 Task: Add Kevin's Natural Foods Chicken Marsala to the cart.
Action: Mouse moved to (22, 136)
Screenshot: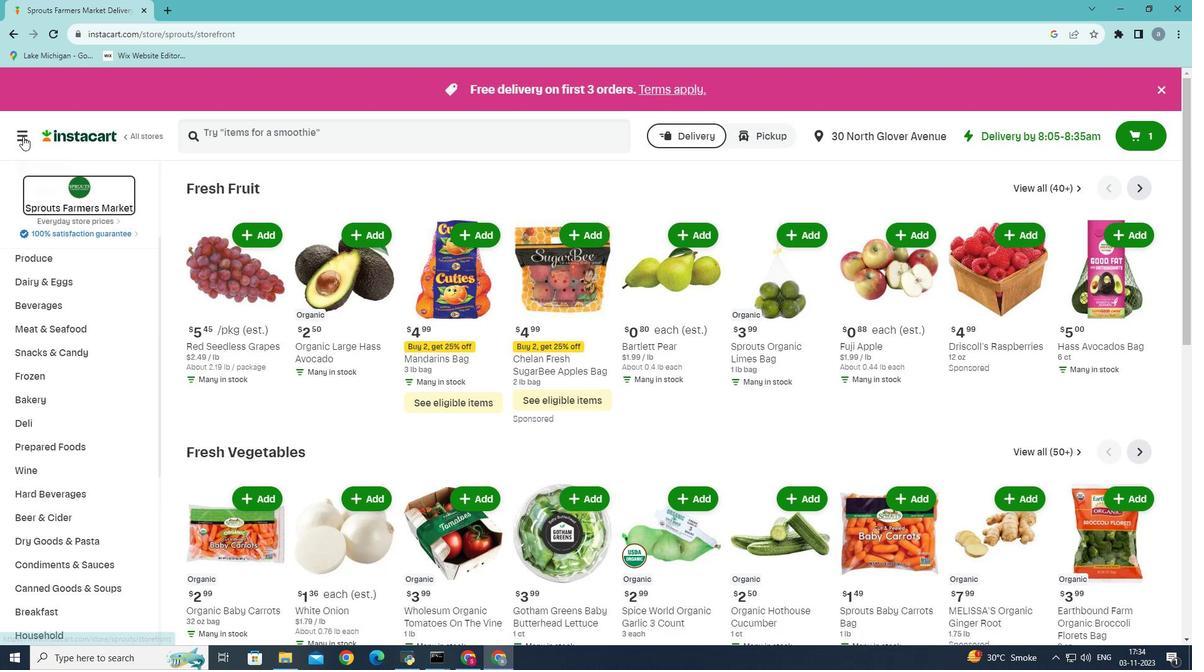 
Action: Mouse pressed left at (22, 136)
Screenshot: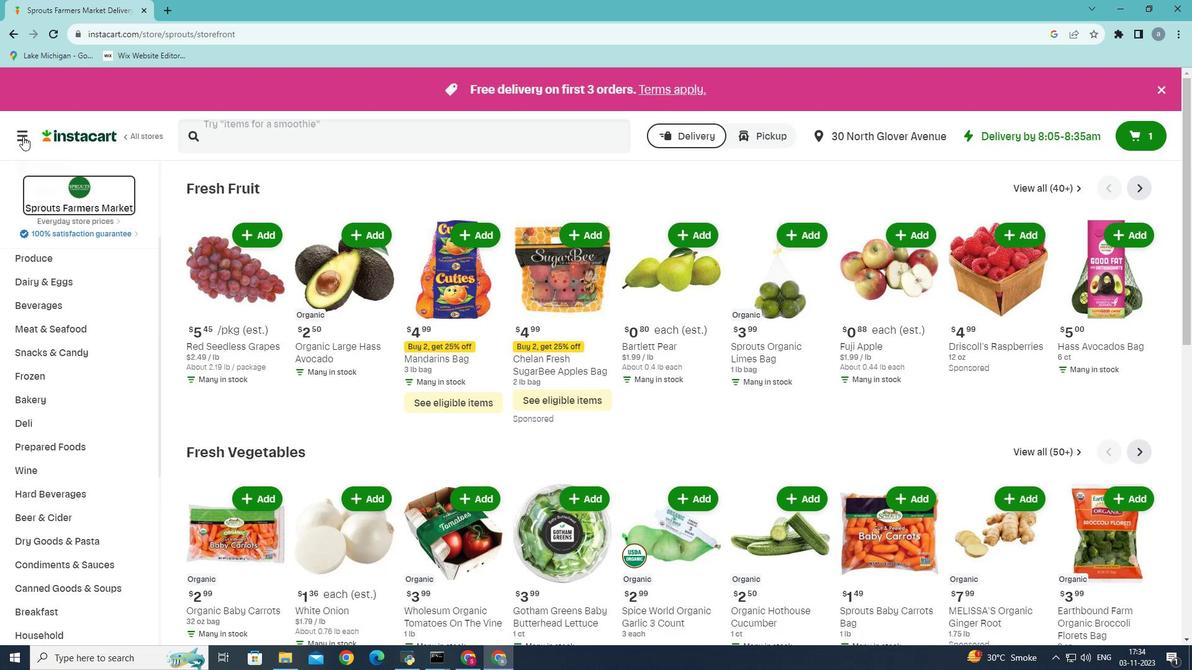 
Action: Mouse moved to (53, 344)
Screenshot: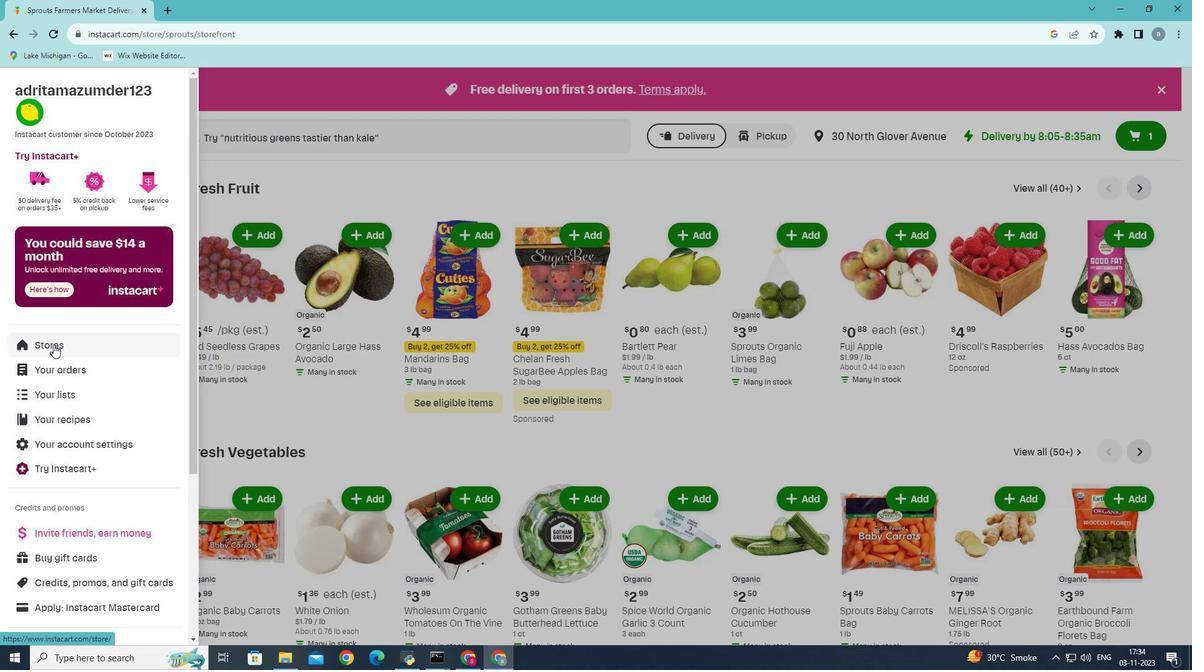 
Action: Mouse pressed left at (53, 344)
Screenshot: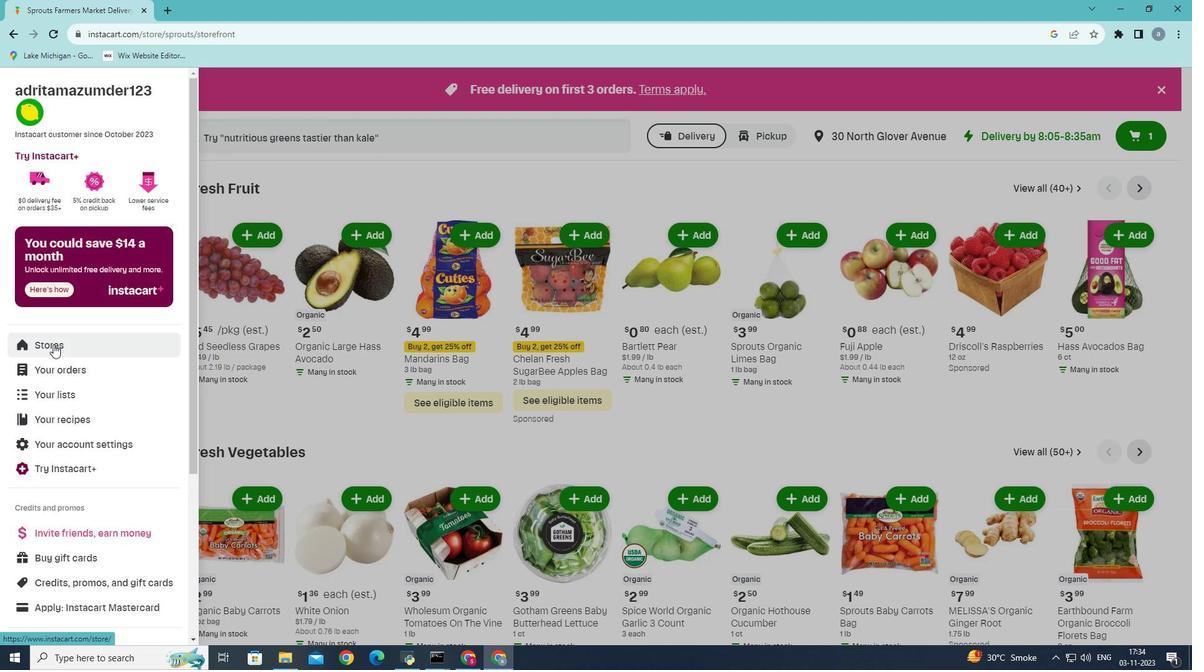 
Action: Mouse moved to (281, 135)
Screenshot: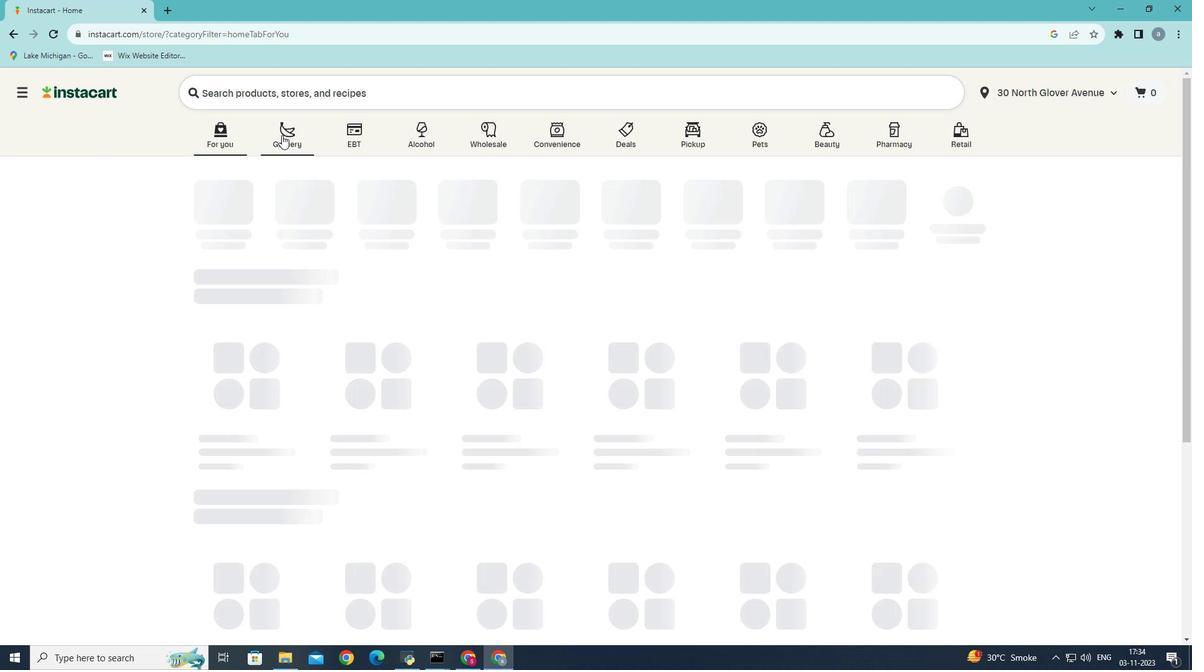 
Action: Mouse pressed left at (281, 135)
Screenshot: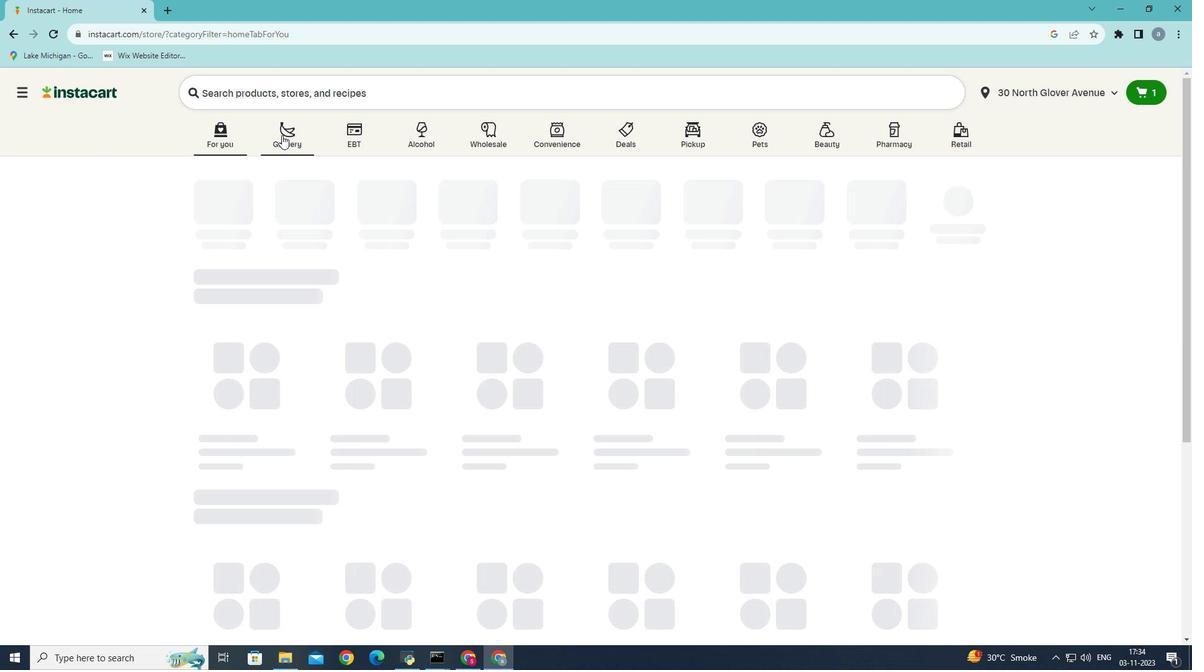 
Action: Mouse moved to (291, 375)
Screenshot: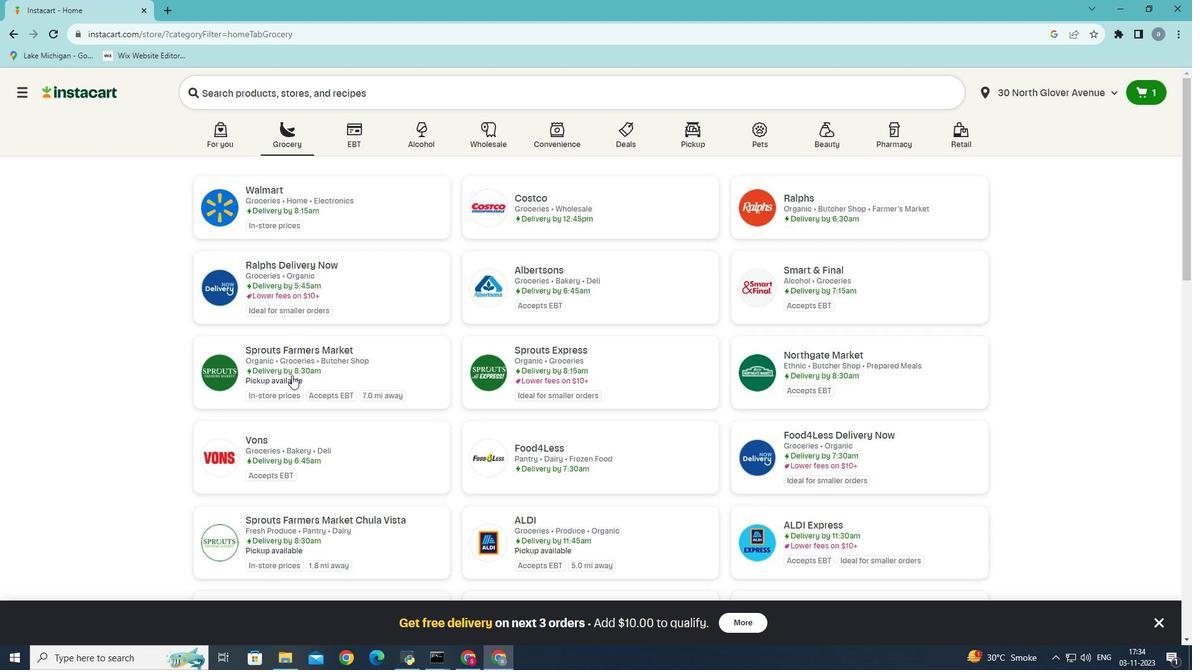 
Action: Mouse pressed left at (291, 375)
Screenshot: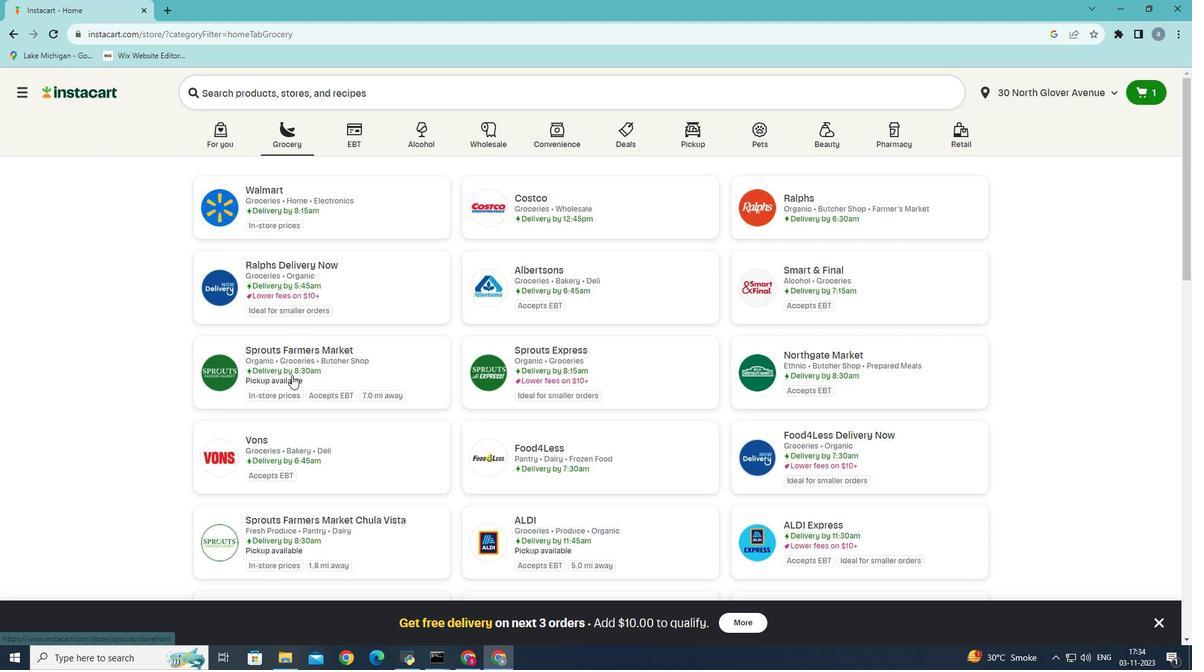 
Action: Mouse moved to (68, 574)
Screenshot: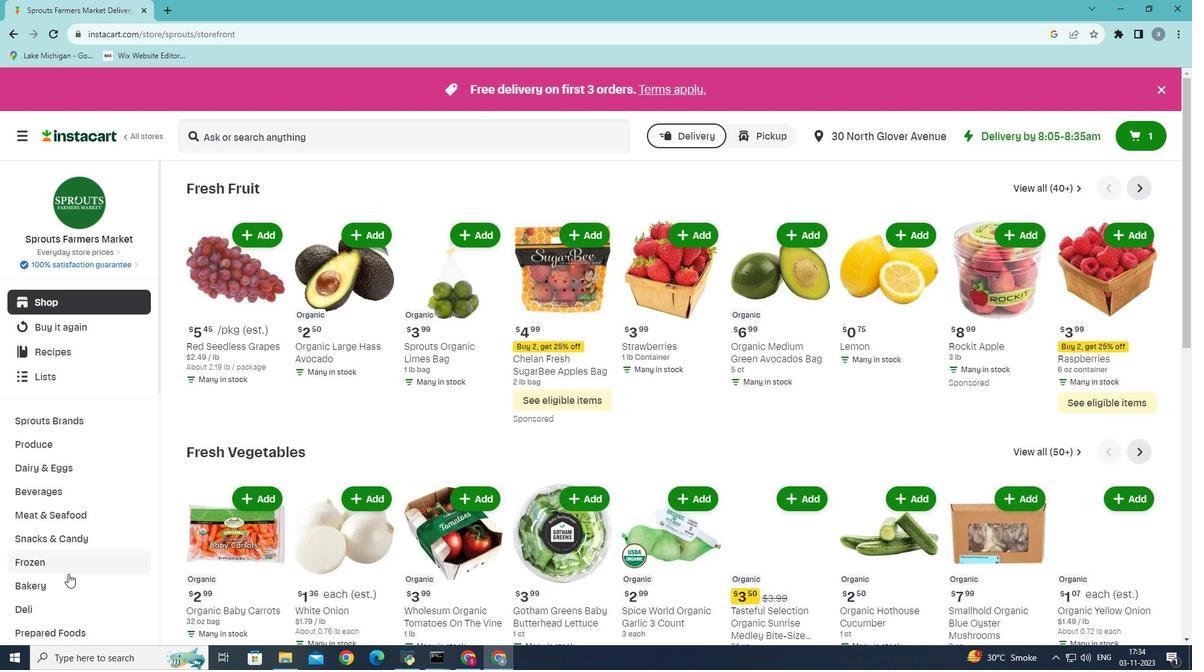 
Action: Mouse scrolled (68, 573) with delta (0, 0)
Screenshot: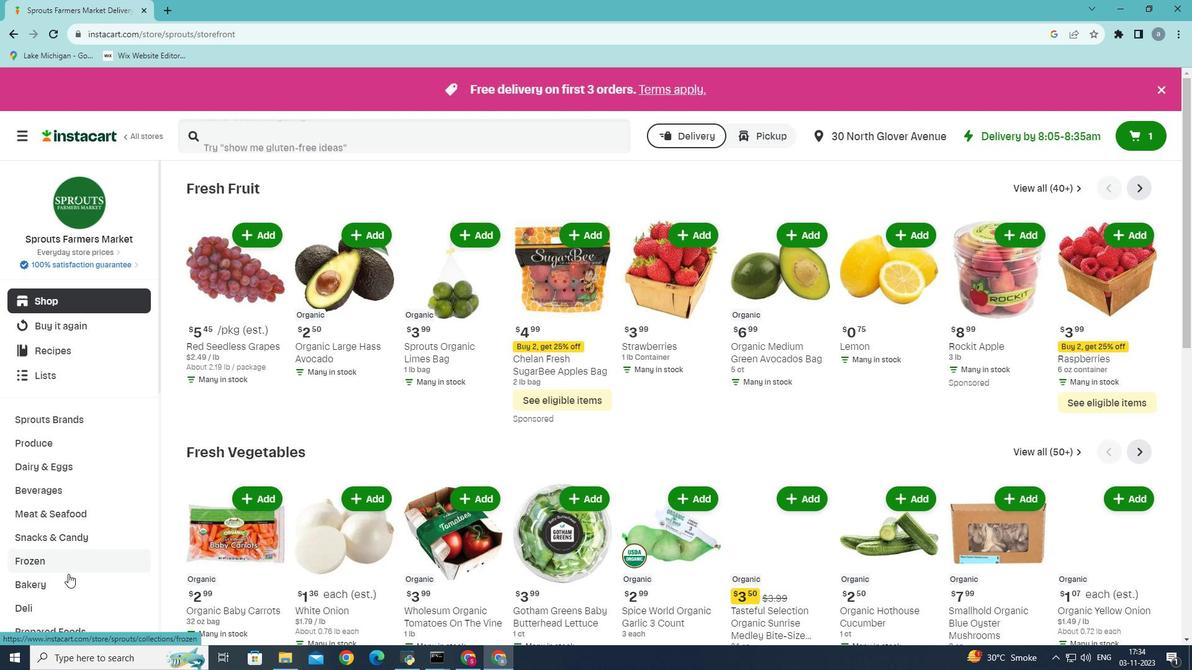 
Action: Mouse scrolled (68, 573) with delta (0, 0)
Screenshot: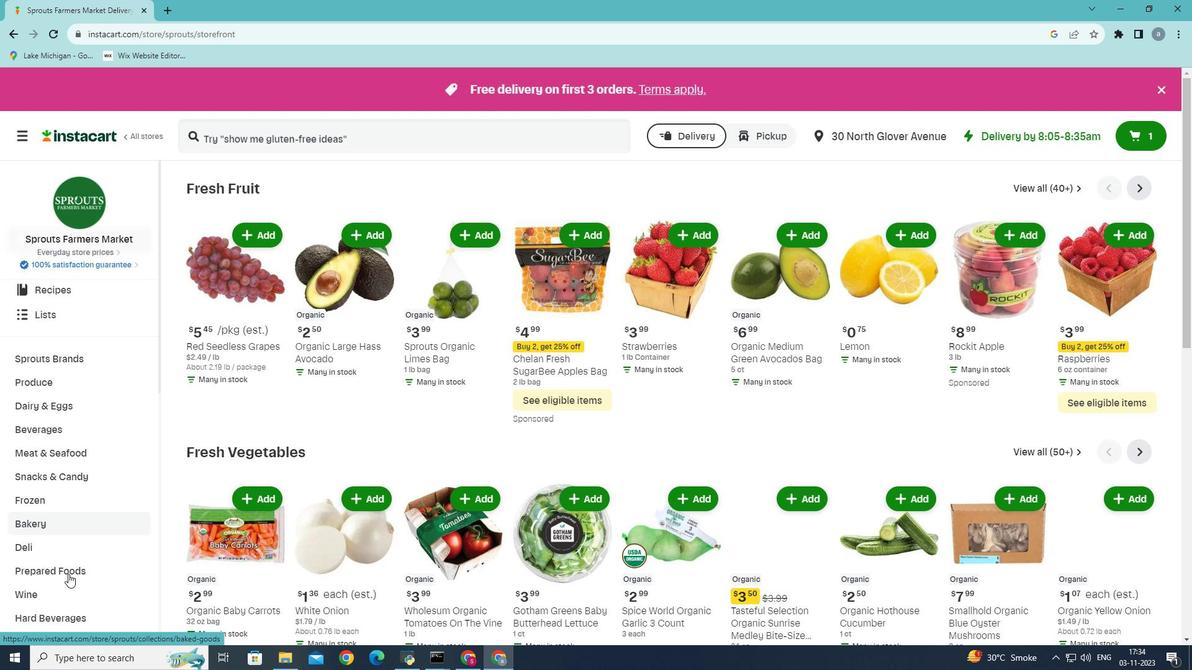 
Action: Mouse moved to (66, 516)
Screenshot: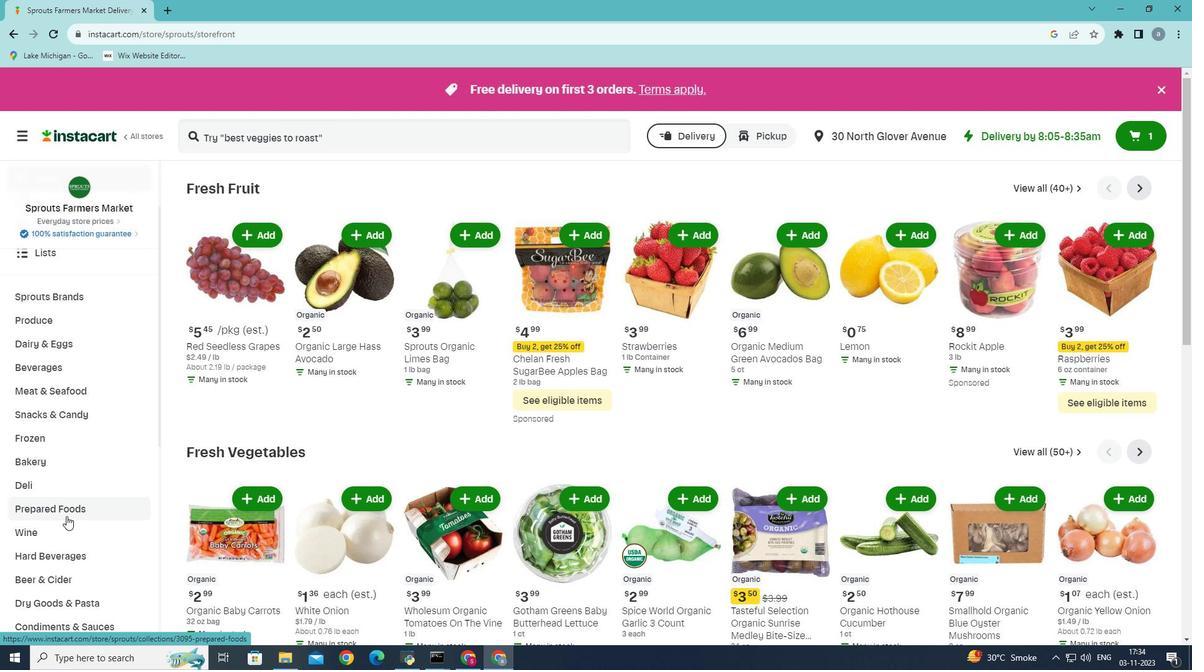 
Action: Mouse pressed left at (66, 516)
Screenshot: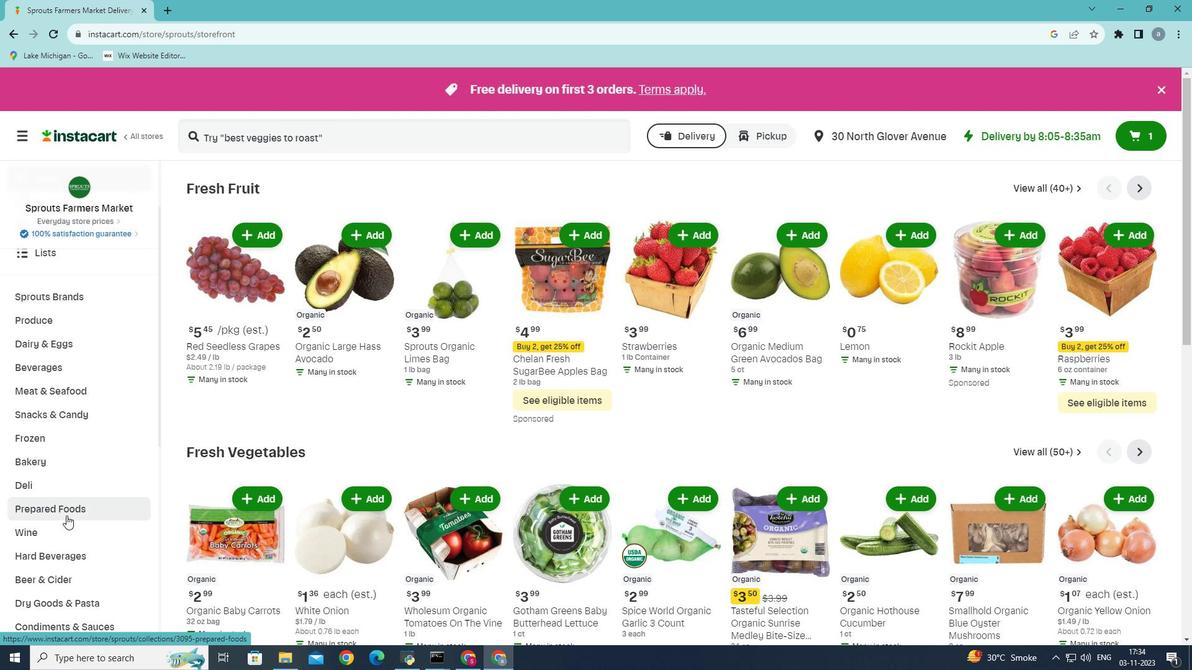 
Action: Mouse moved to (438, 221)
Screenshot: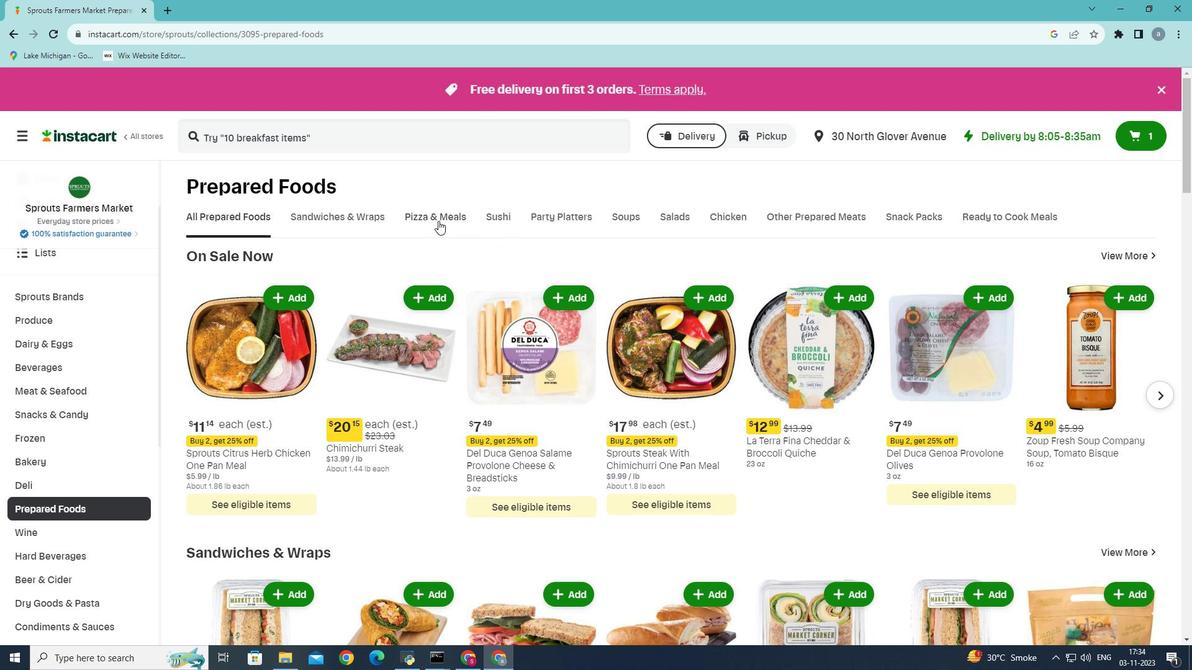 
Action: Mouse pressed left at (438, 221)
Screenshot: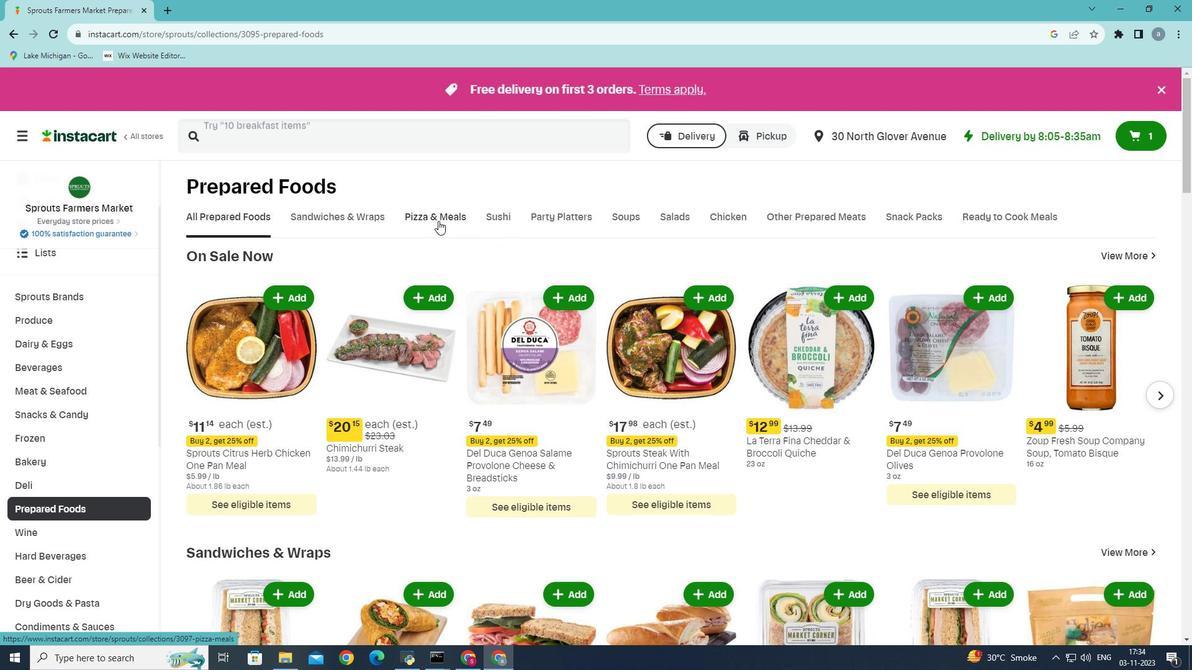
Action: Mouse moved to (866, 282)
Screenshot: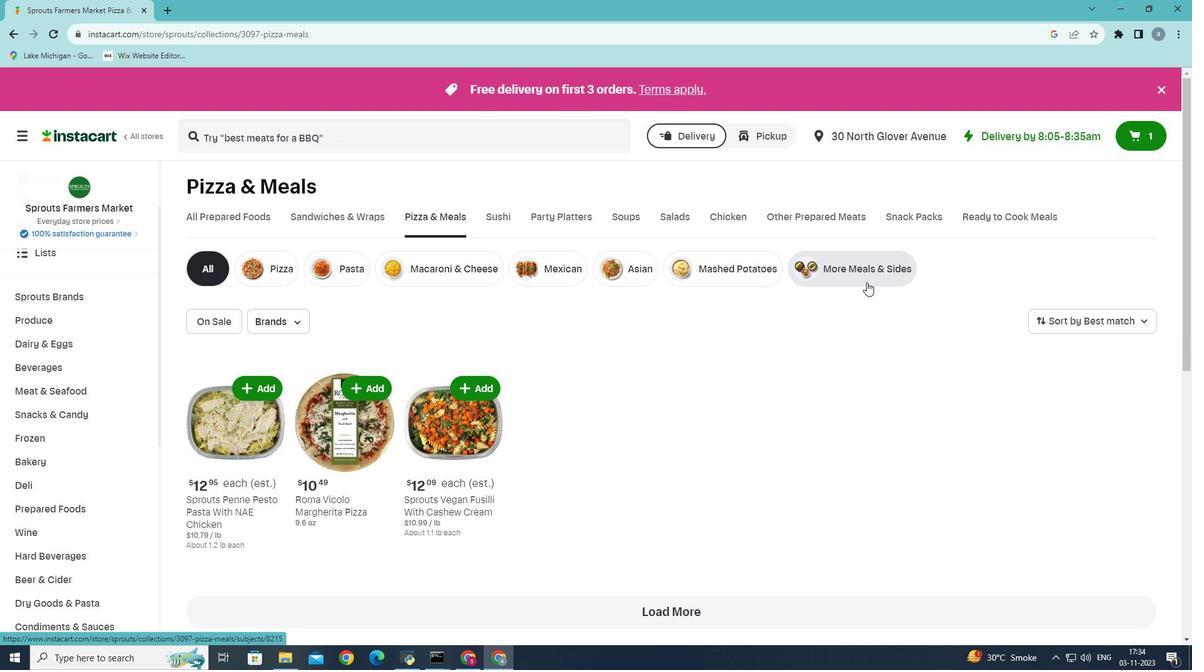 
Action: Mouse pressed left at (866, 282)
Screenshot: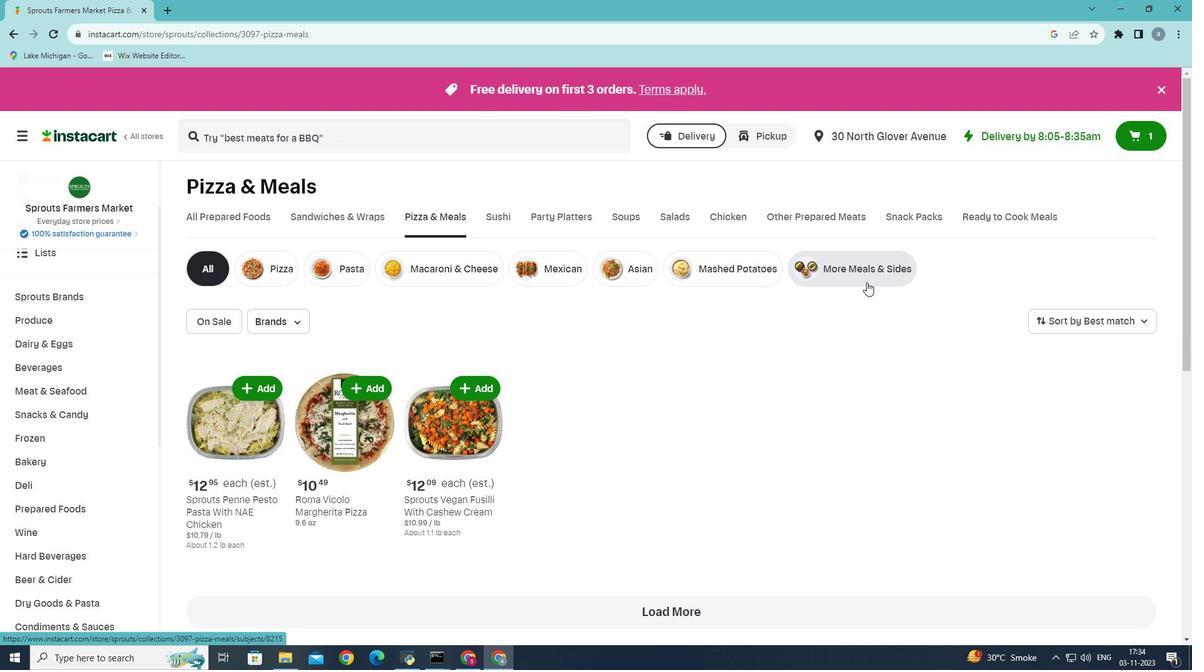 
Action: Mouse moved to (282, 137)
Screenshot: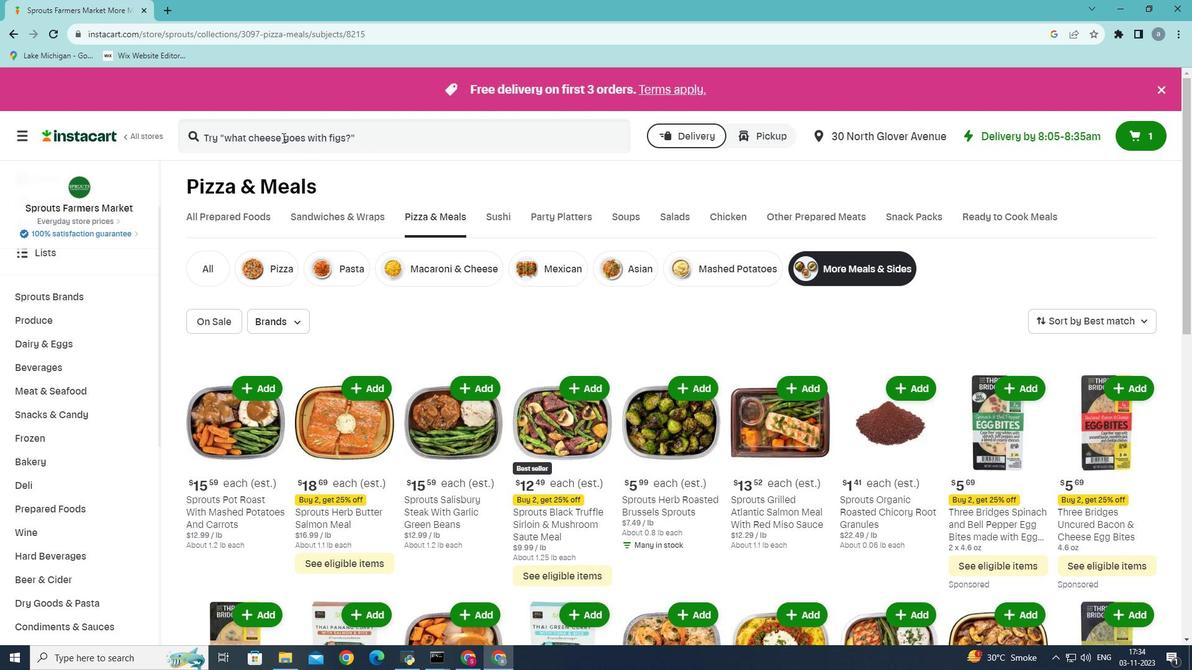 
Action: Mouse pressed left at (282, 137)
Screenshot: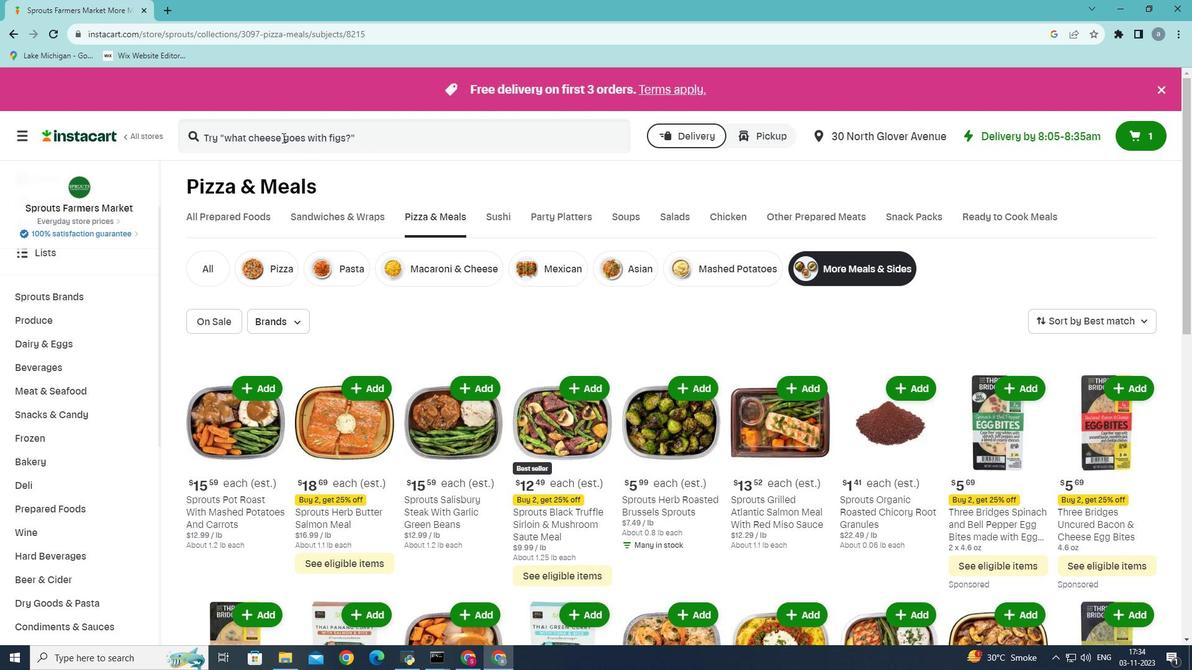 
Action: Key pressed <Key.shift>Kevin's<Key.space><Key.shift>Natural<Key.space>foods<Key.space>chicken<Key.space>mas<Key.backspace>rsala<Key.enter>
Screenshot: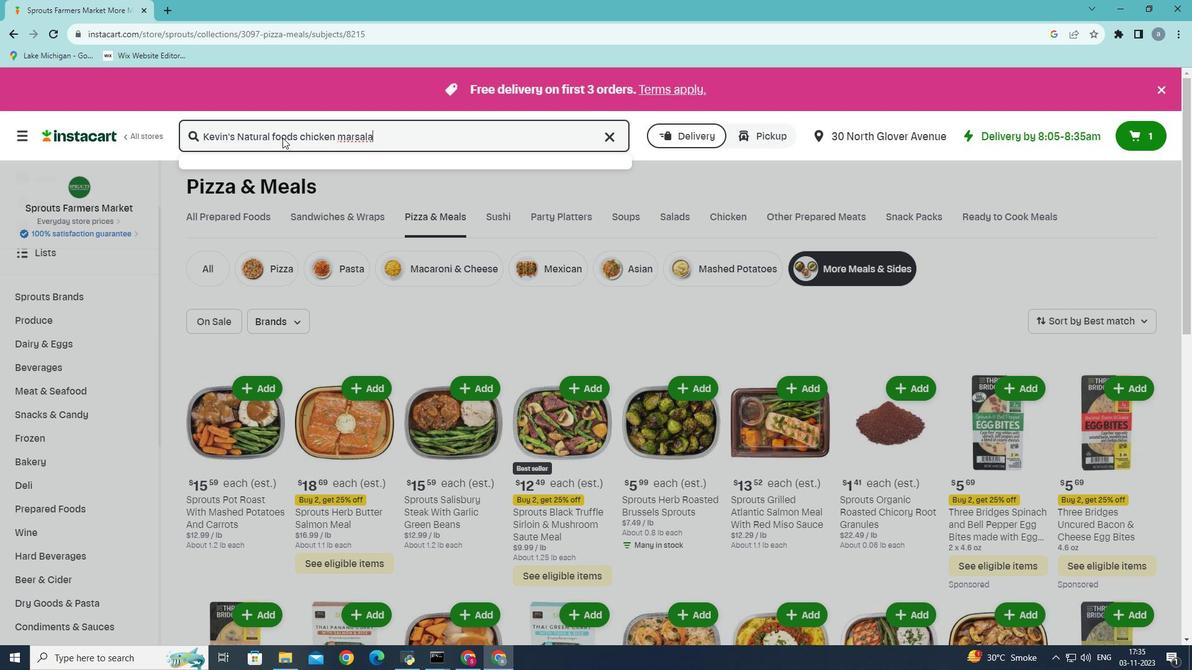 
Action: Mouse moved to (360, 266)
Screenshot: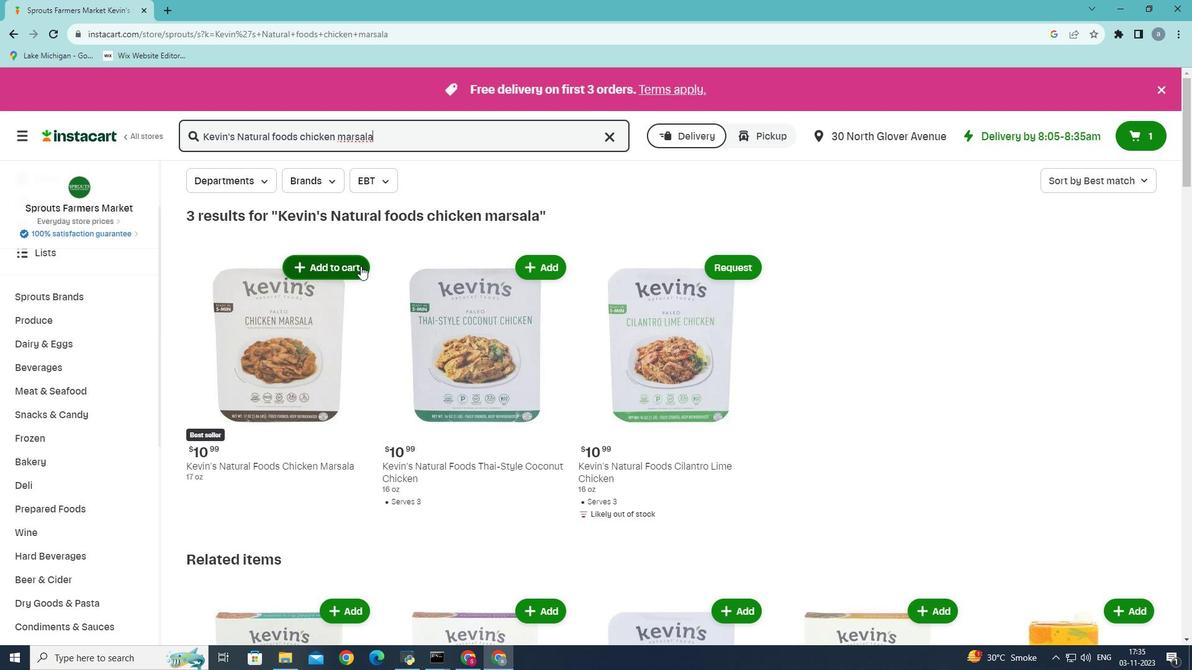 
Action: Mouse pressed left at (360, 266)
Screenshot: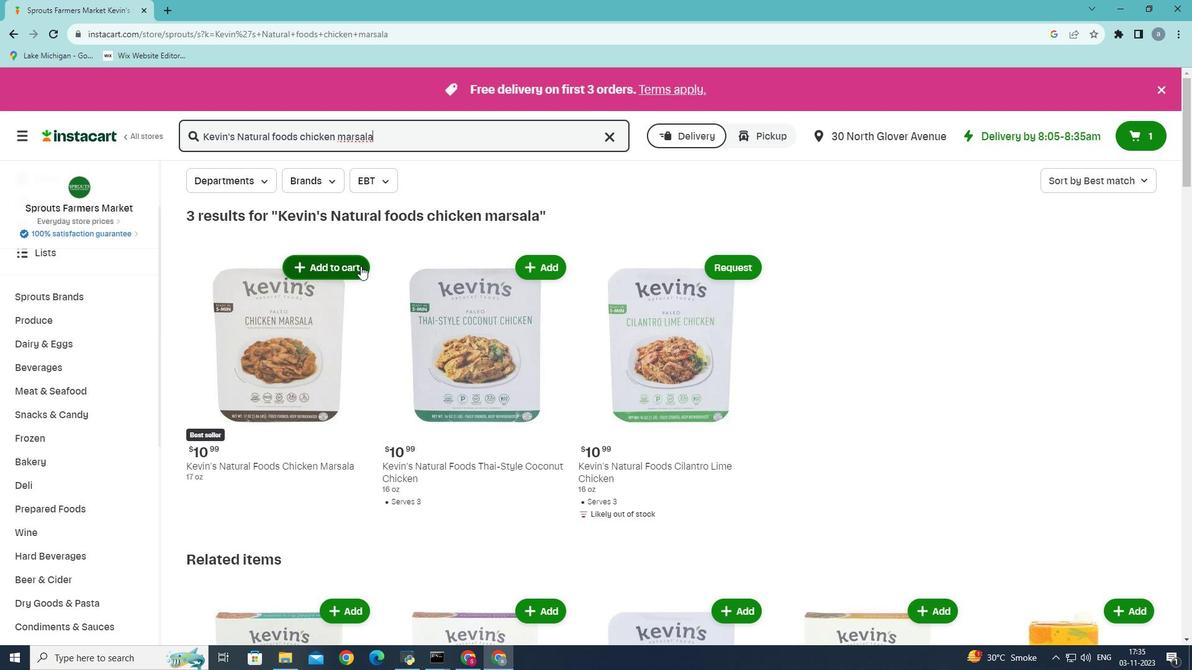 
Action: Mouse moved to (359, 267)
Screenshot: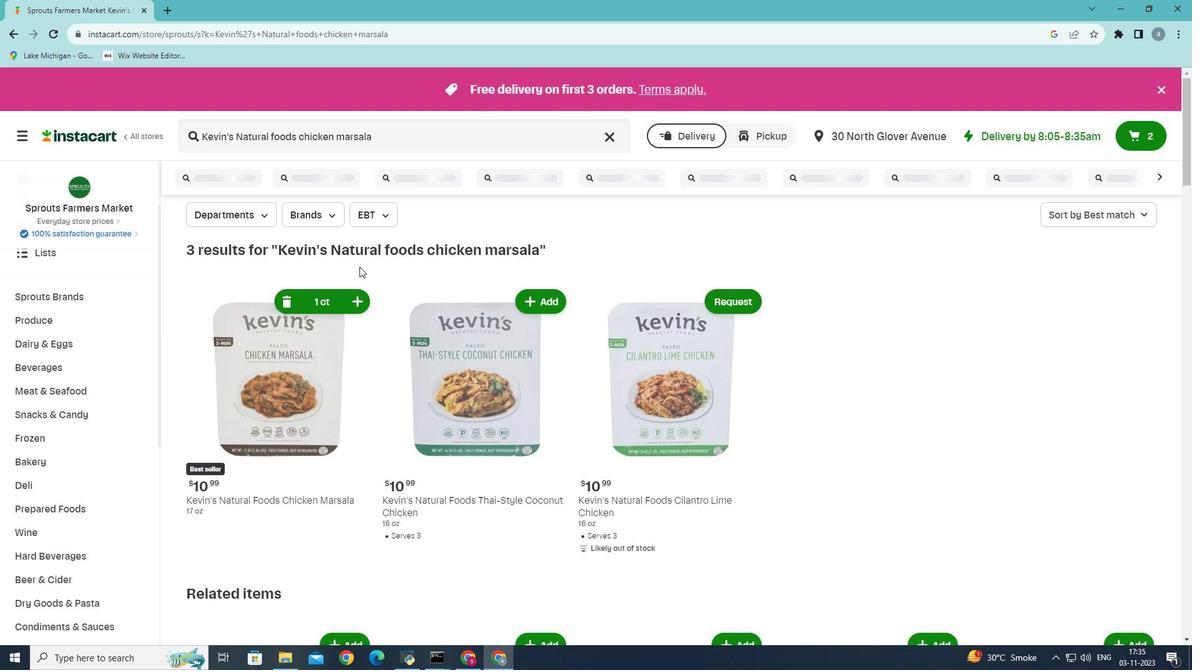 
